 Task: Create a rule from the Agile list, Priority changed -> Complete task in the project AgileMentor if Priority Cleared then Complete Task
Action: Mouse moved to (60, 280)
Screenshot: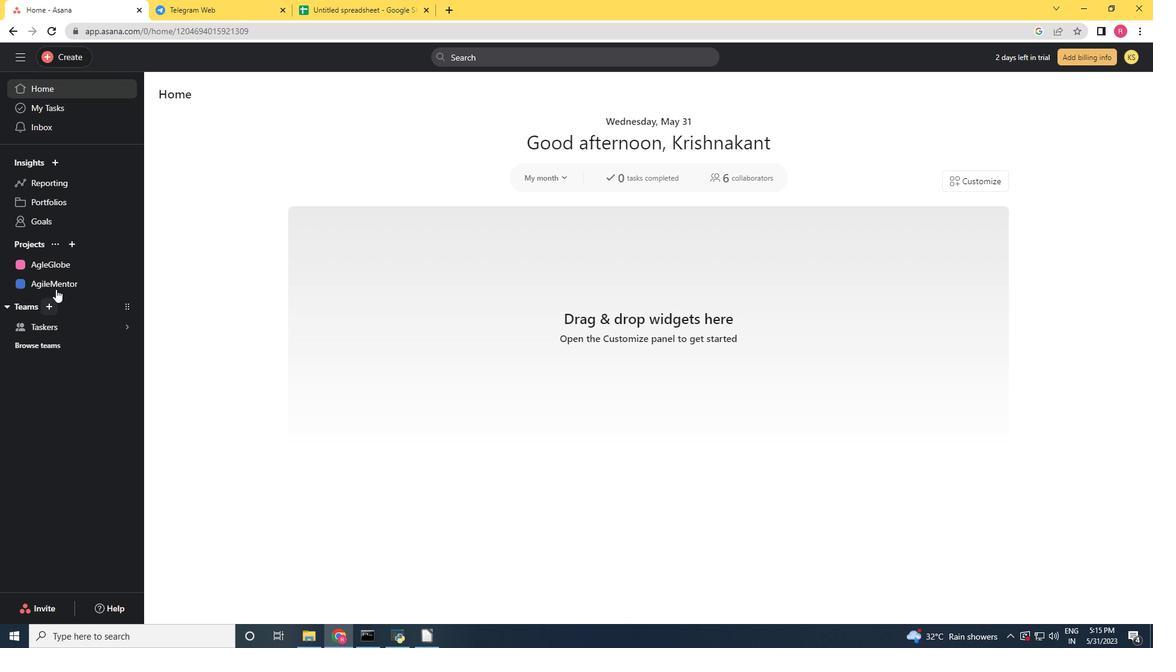 
Action: Mouse pressed left at (60, 280)
Screenshot: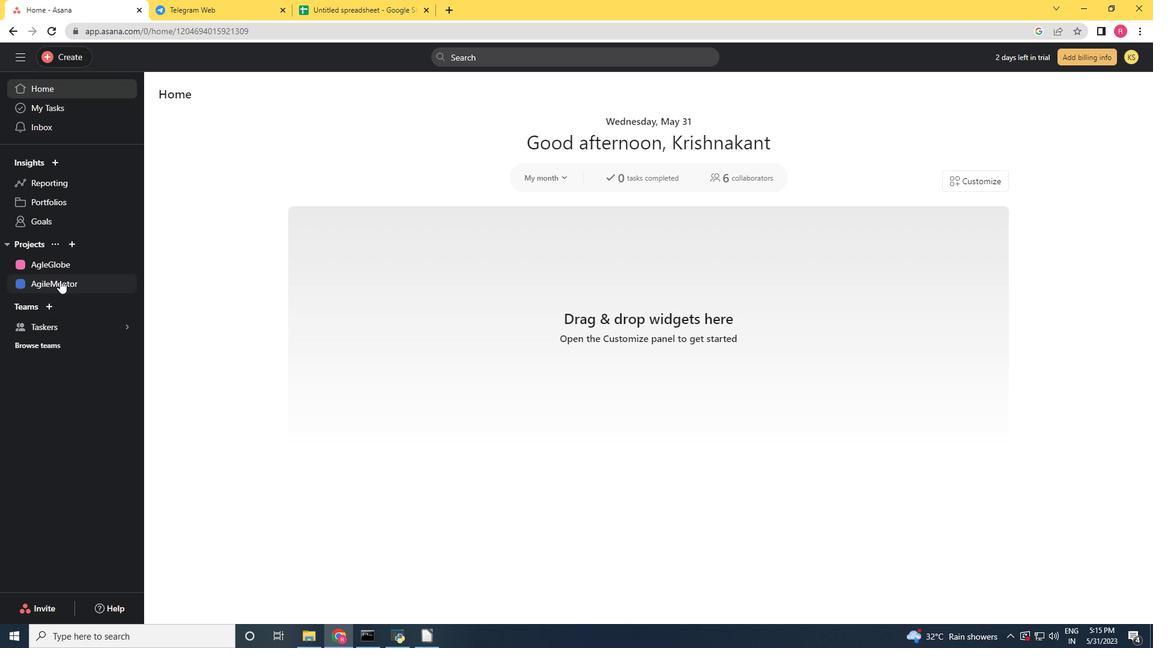 
Action: Mouse moved to (1106, 112)
Screenshot: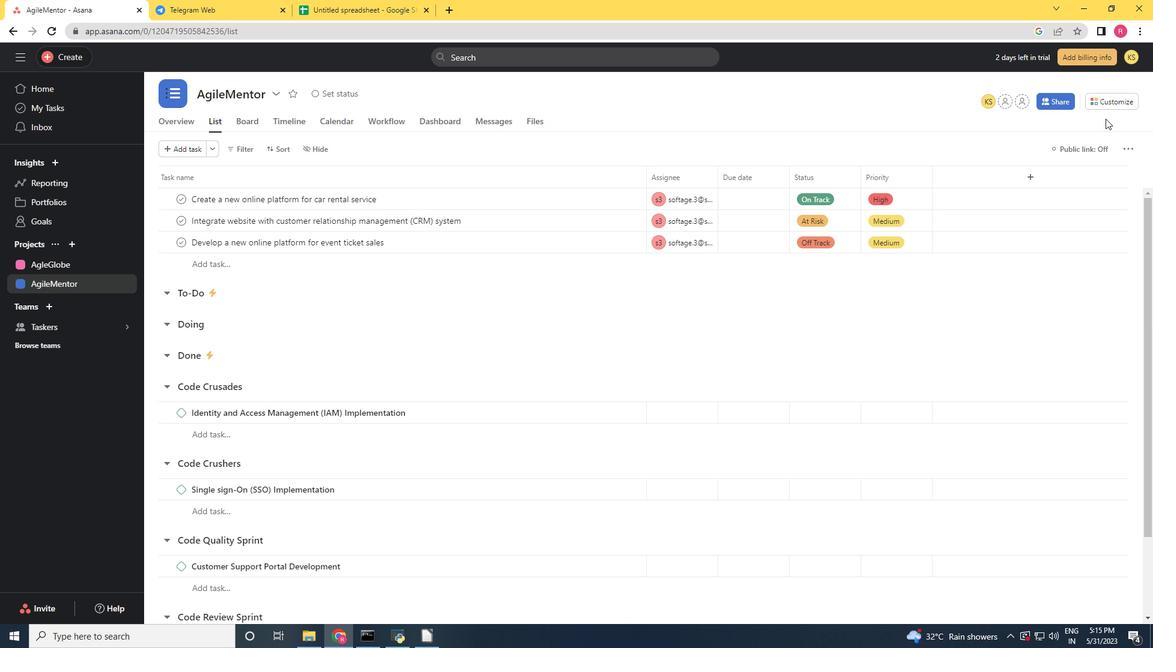 
Action: Mouse pressed left at (1106, 112)
Screenshot: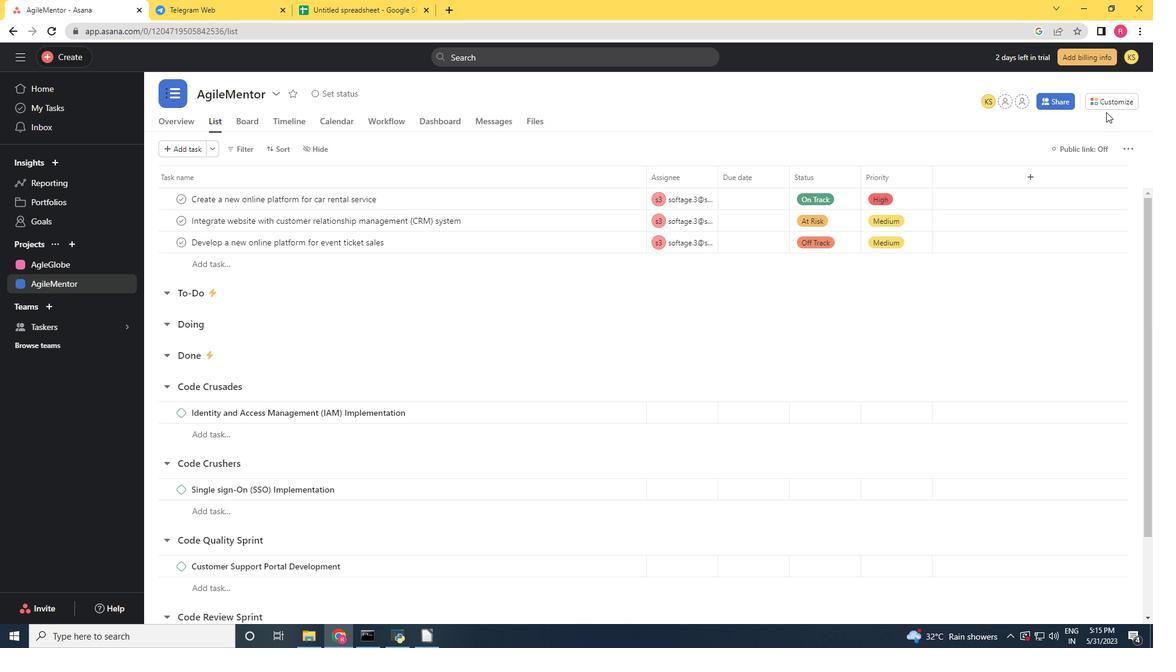 
Action: Mouse moved to (1107, 106)
Screenshot: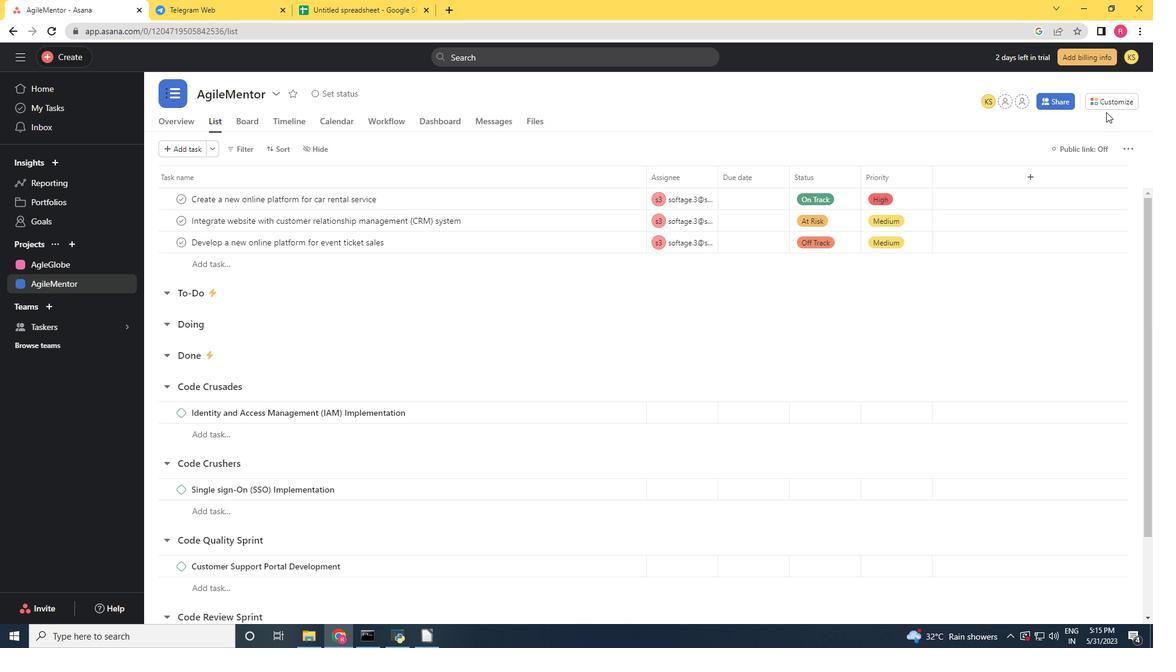 
Action: Mouse pressed left at (1107, 106)
Screenshot: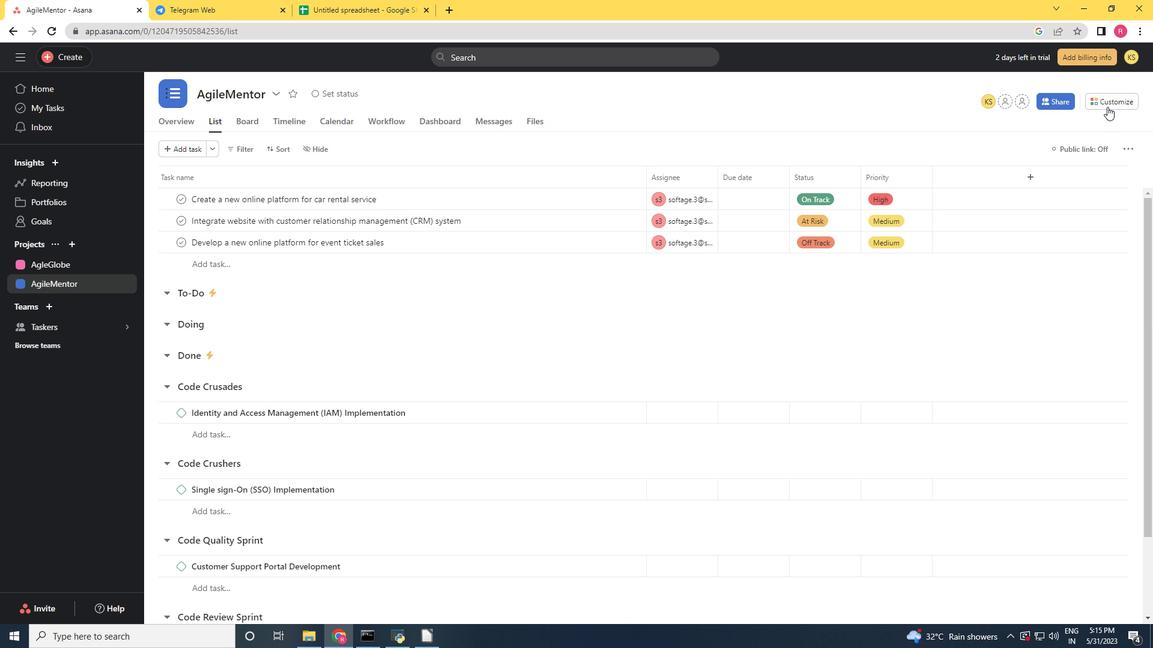 
Action: Mouse moved to (902, 257)
Screenshot: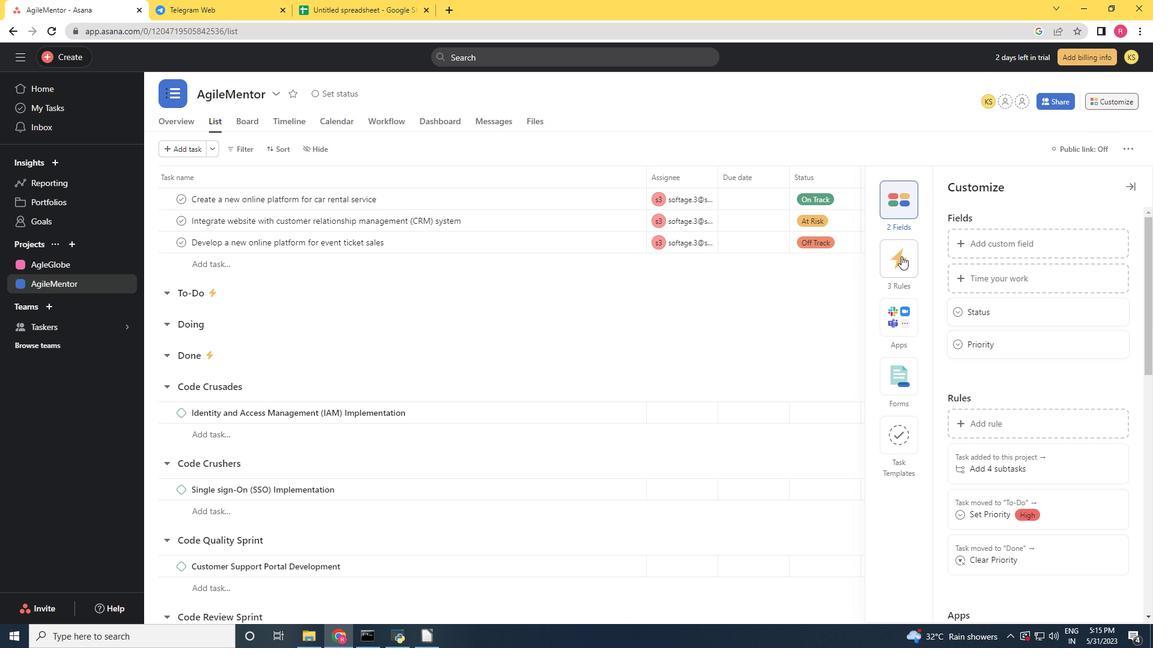 
Action: Mouse pressed left at (902, 257)
Screenshot: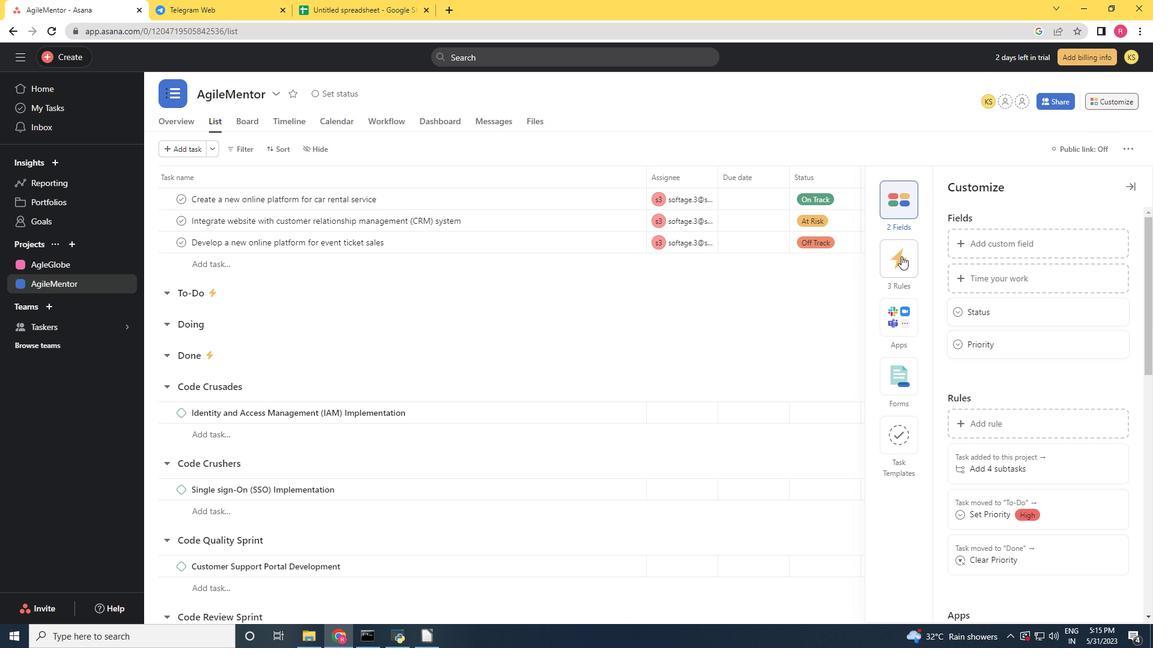 
Action: Mouse moved to (977, 234)
Screenshot: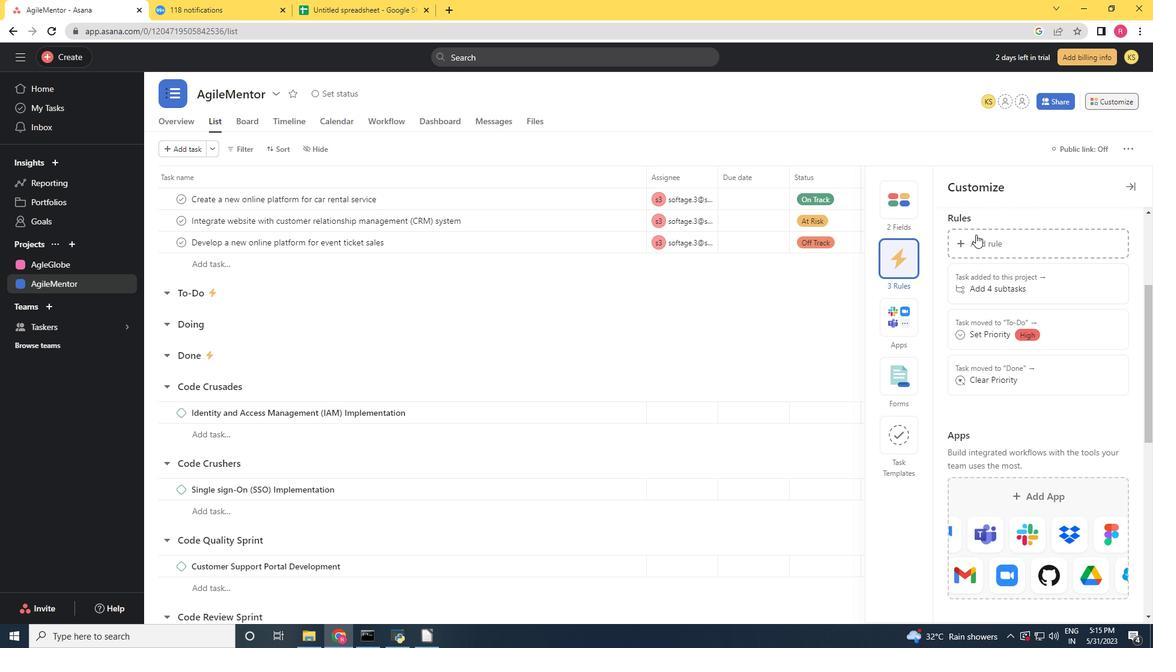 
Action: Mouse pressed left at (977, 234)
Screenshot: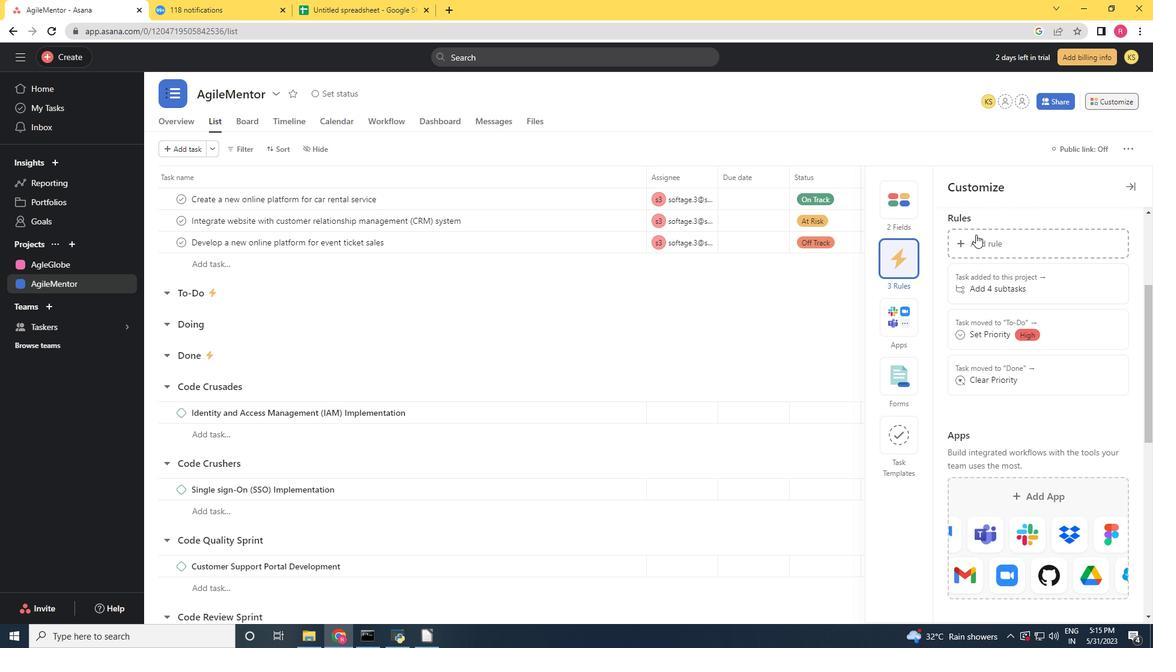 
Action: Mouse moved to (247, 183)
Screenshot: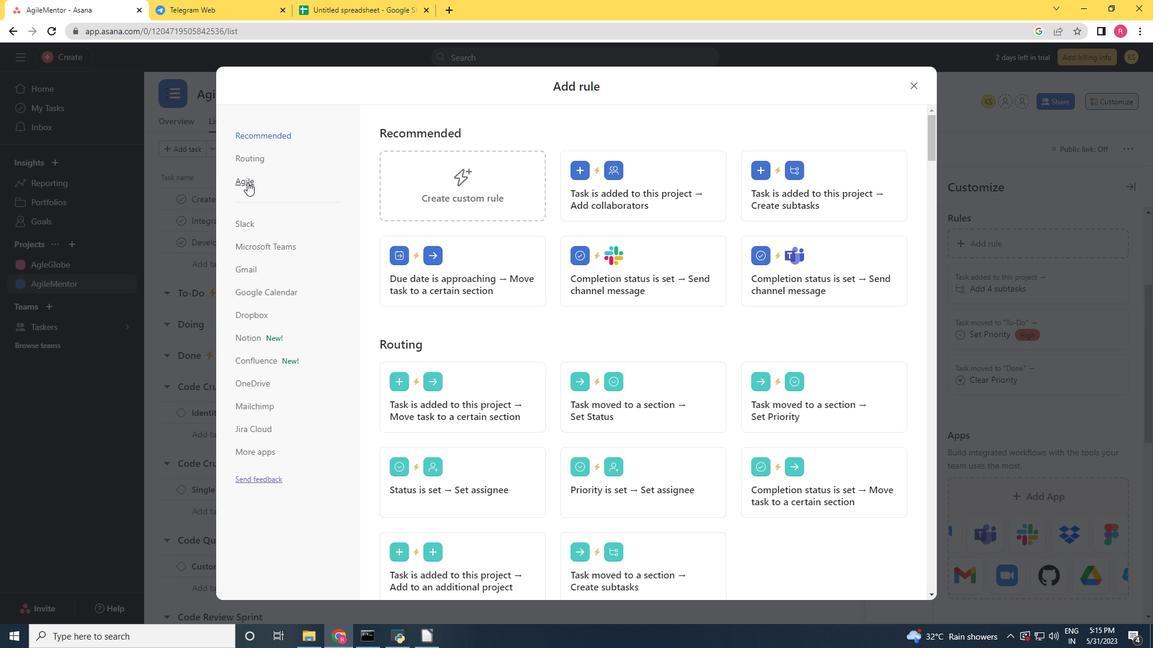 
Action: Mouse pressed left at (247, 183)
Screenshot: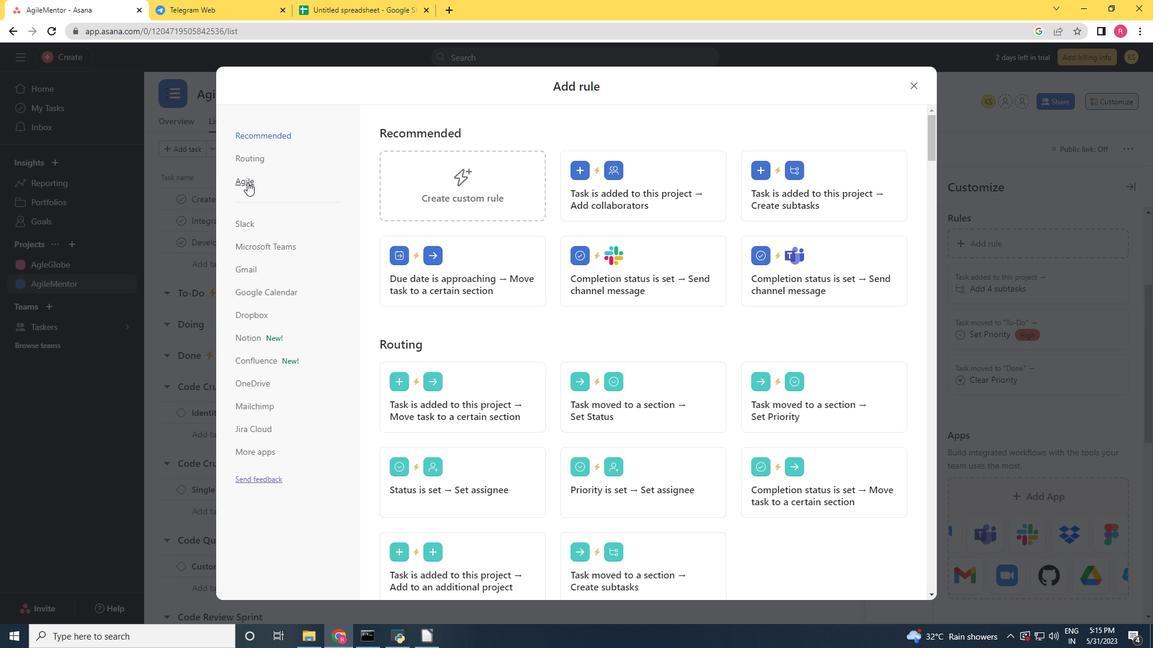 
Action: Mouse moved to (639, 174)
Screenshot: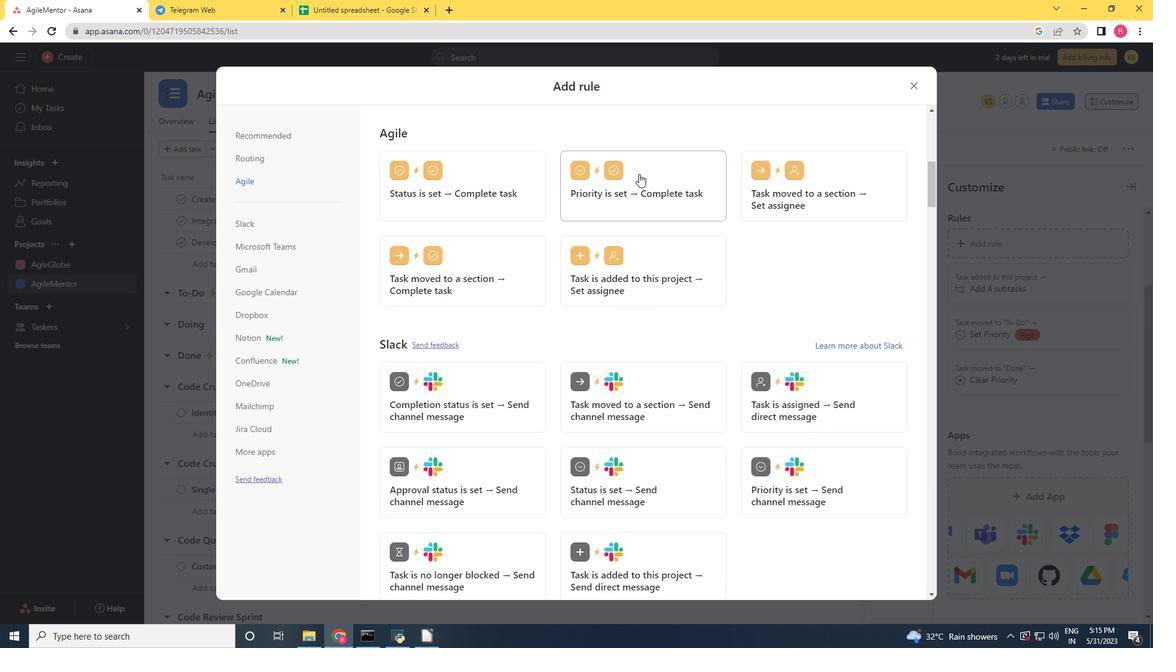 
Action: Mouse pressed left at (639, 174)
Screenshot: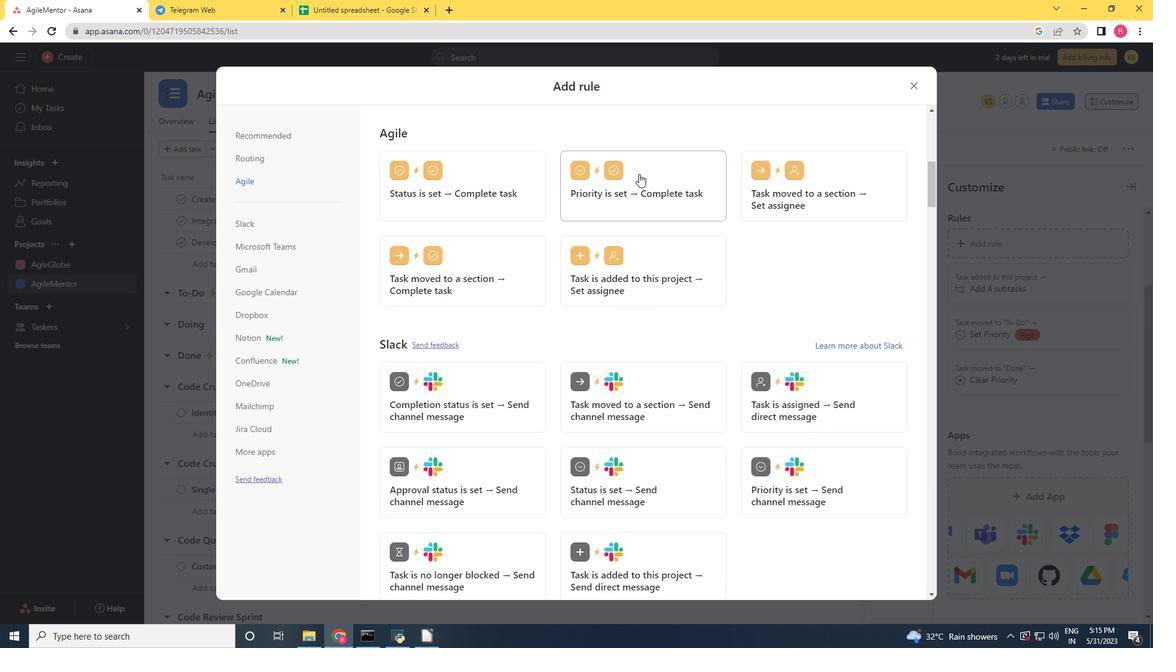 
Action: Mouse moved to (772, 202)
Screenshot: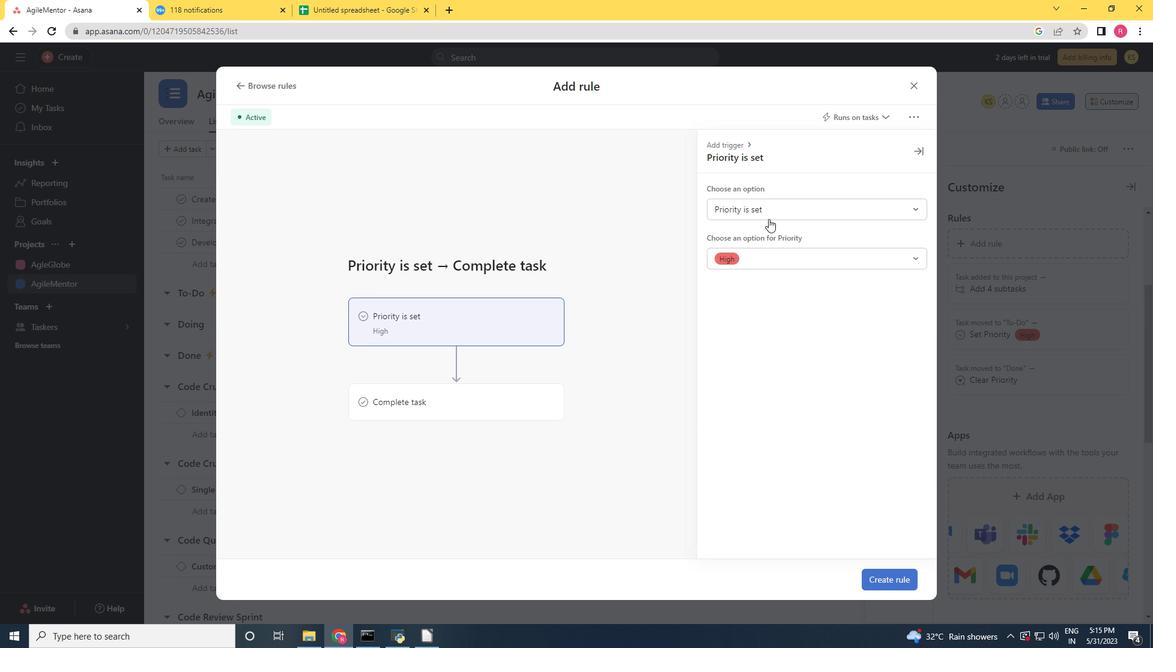 
Action: Mouse pressed left at (772, 202)
Screenshot: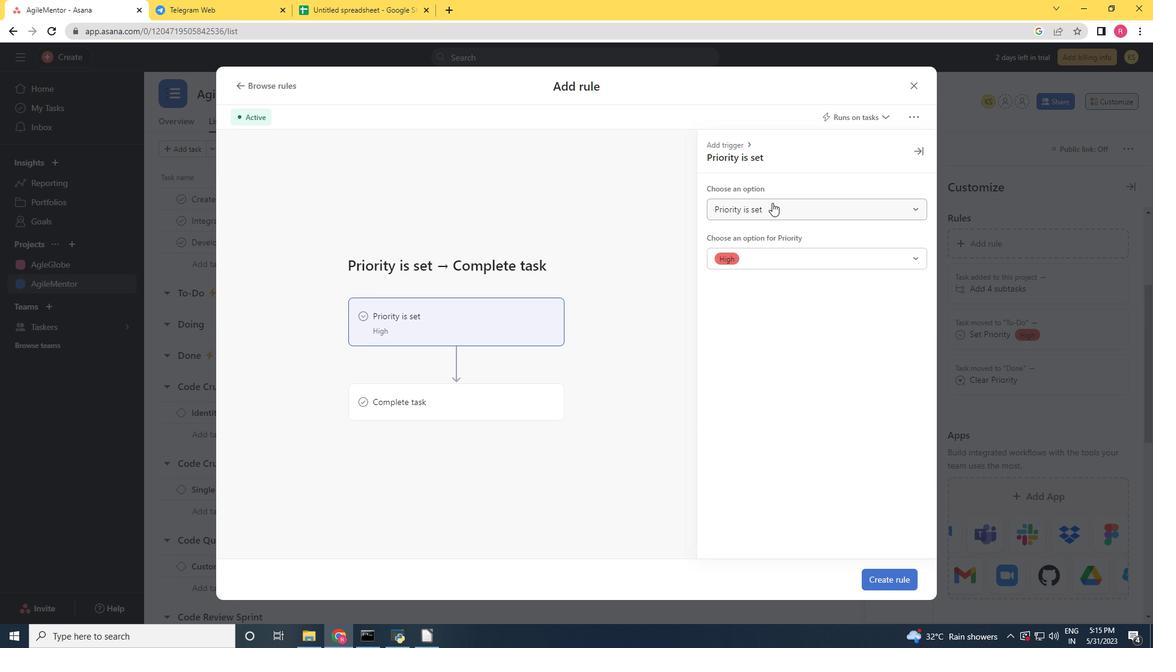 
Action: Mouse moved to (772, 254)
Screenshot: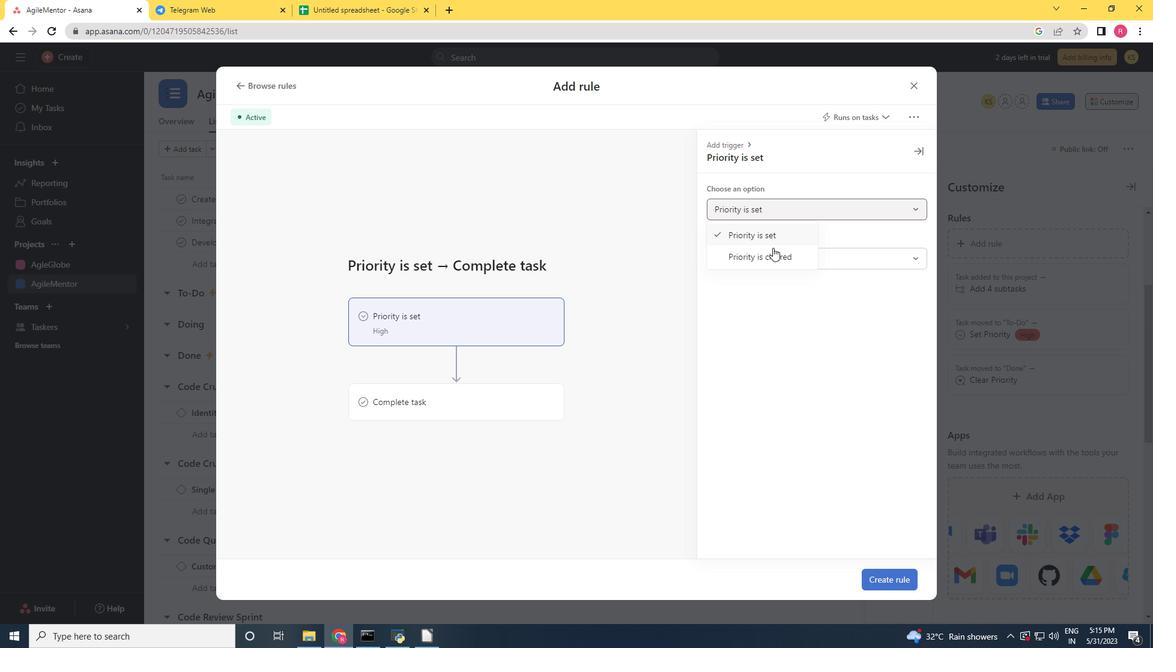 
Action: Mouse pressed left at (772, 254)
Screenshot: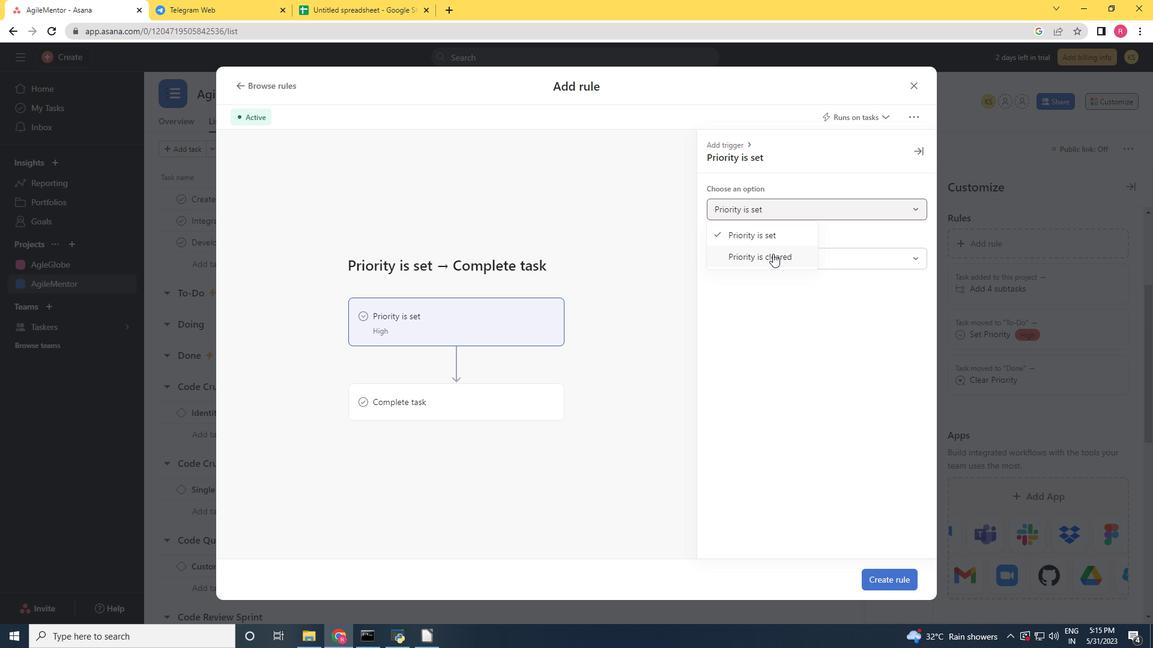 
Action: Mouse moved to (500, 388)
Screenshot: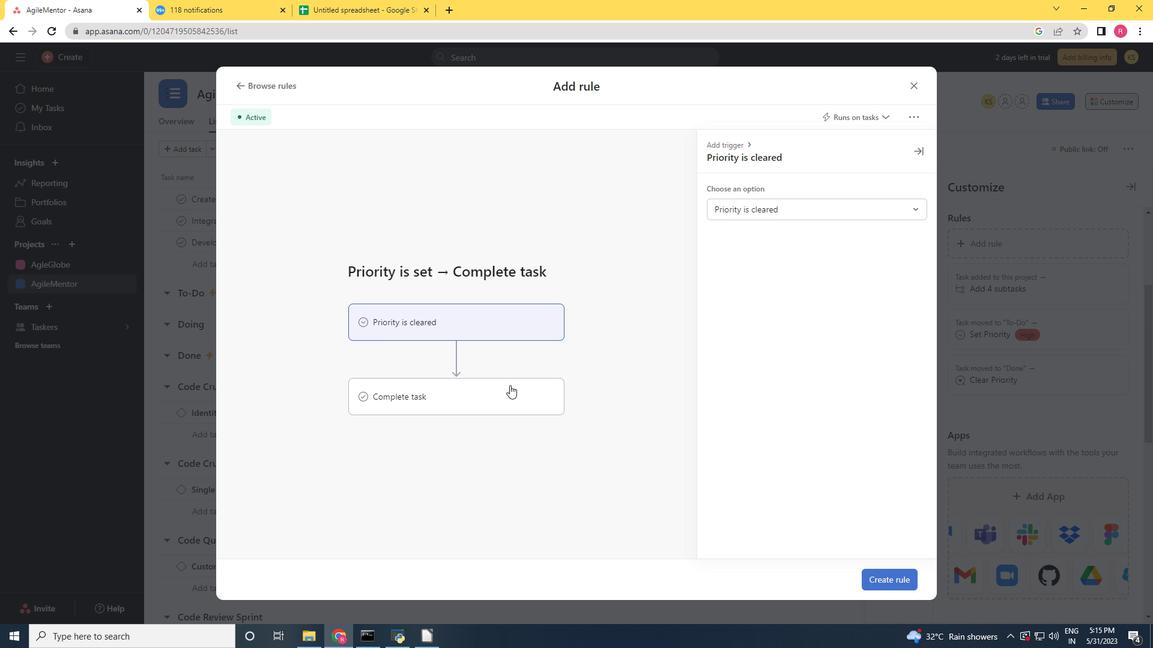 
Action: Mouse pressed left at (500, 388)
Screenshot: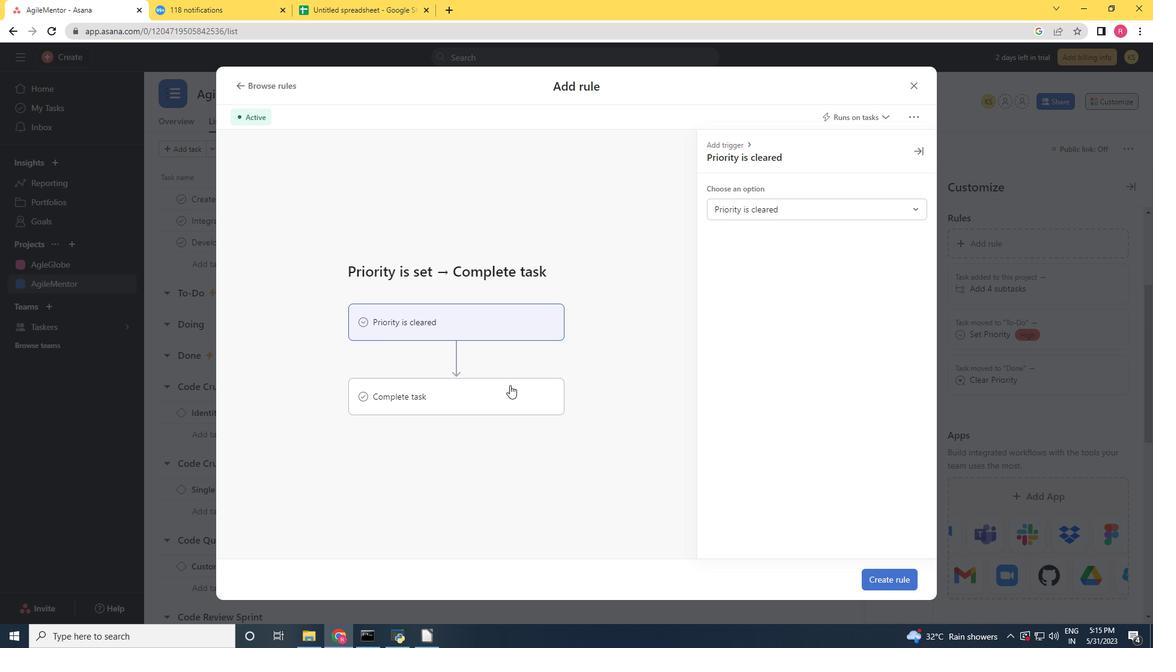 
Action: Mouse moved to (735, 203)
Screenshot: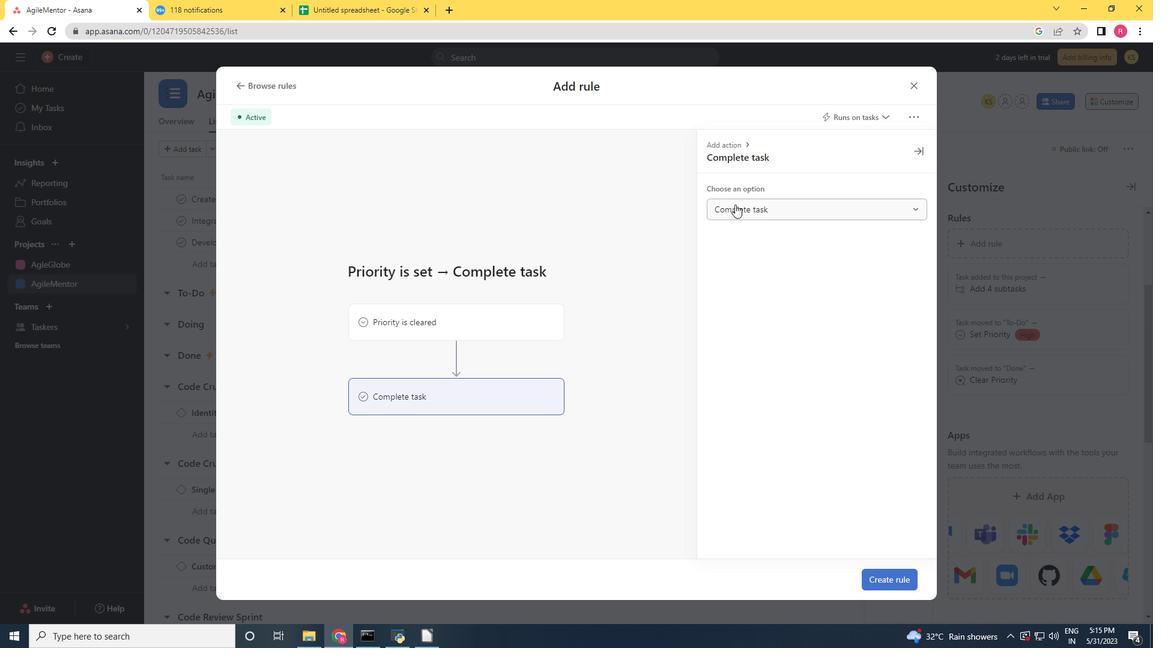 
Action: Mouse pressed left at (735, 203)
Screenshot: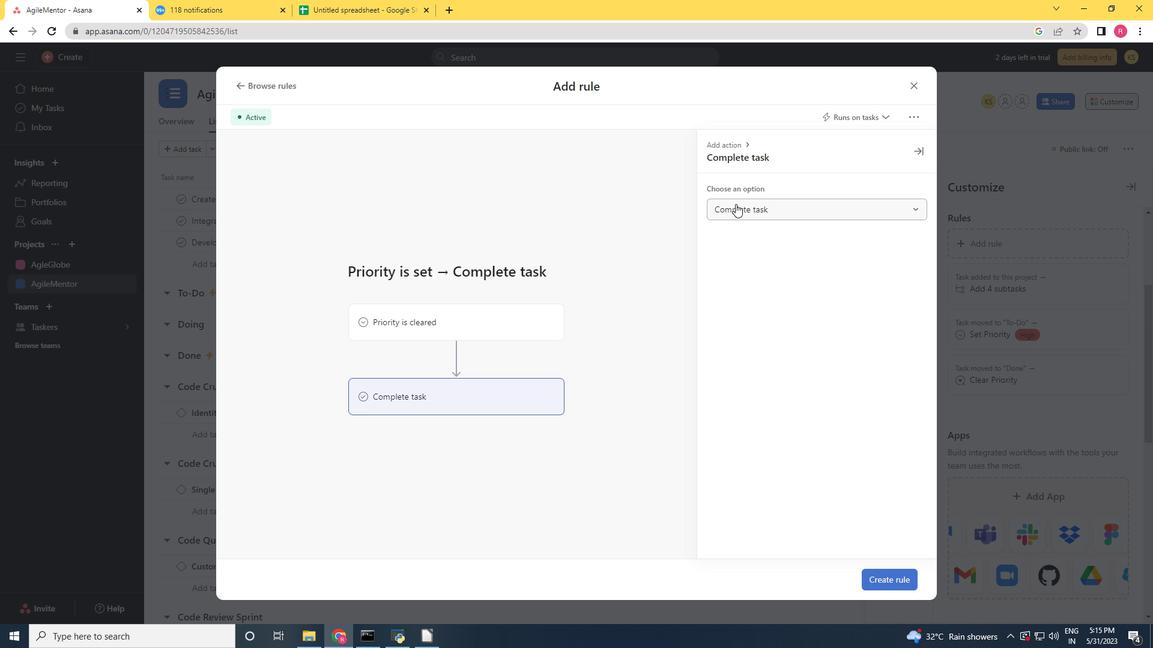 
Action: Mouse moved to (741, 224)
Screenshot: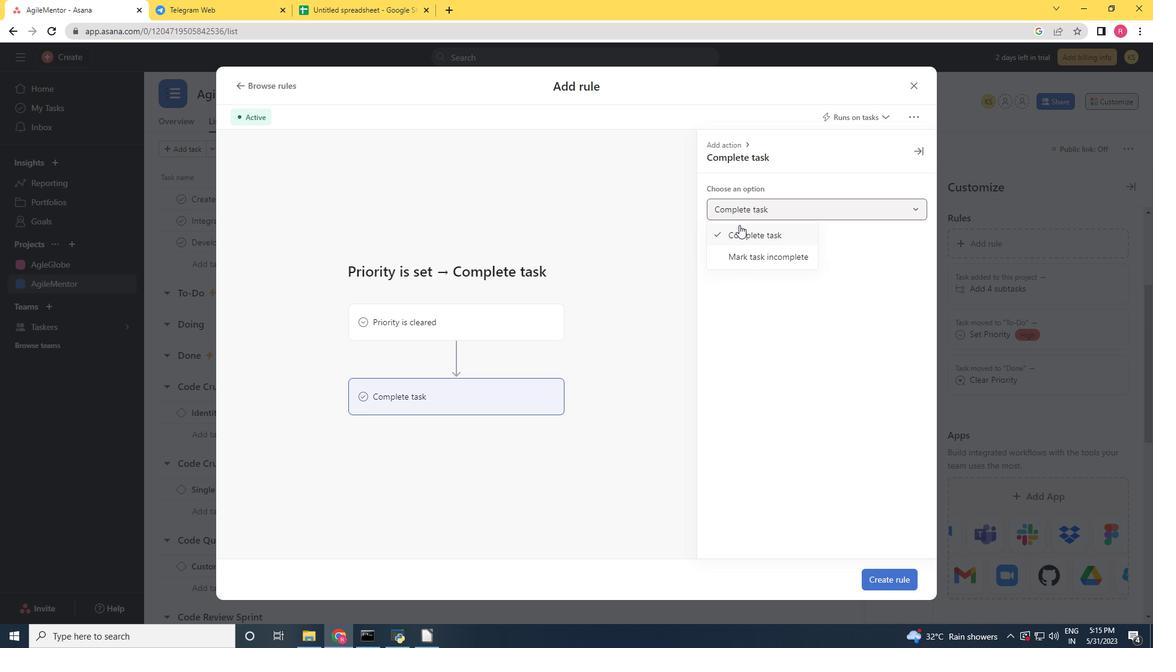 
Action: Mouse pressed left at (741, 224)
Screenshot: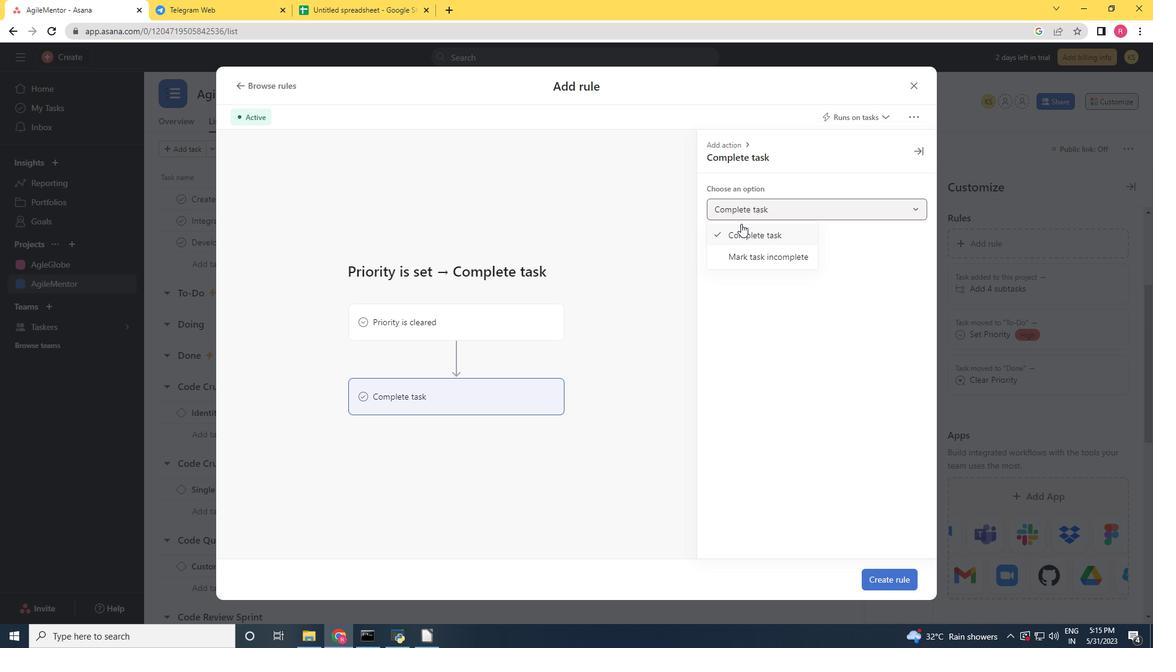 
Action: Mouse moved to (894, 581)
Screenshot: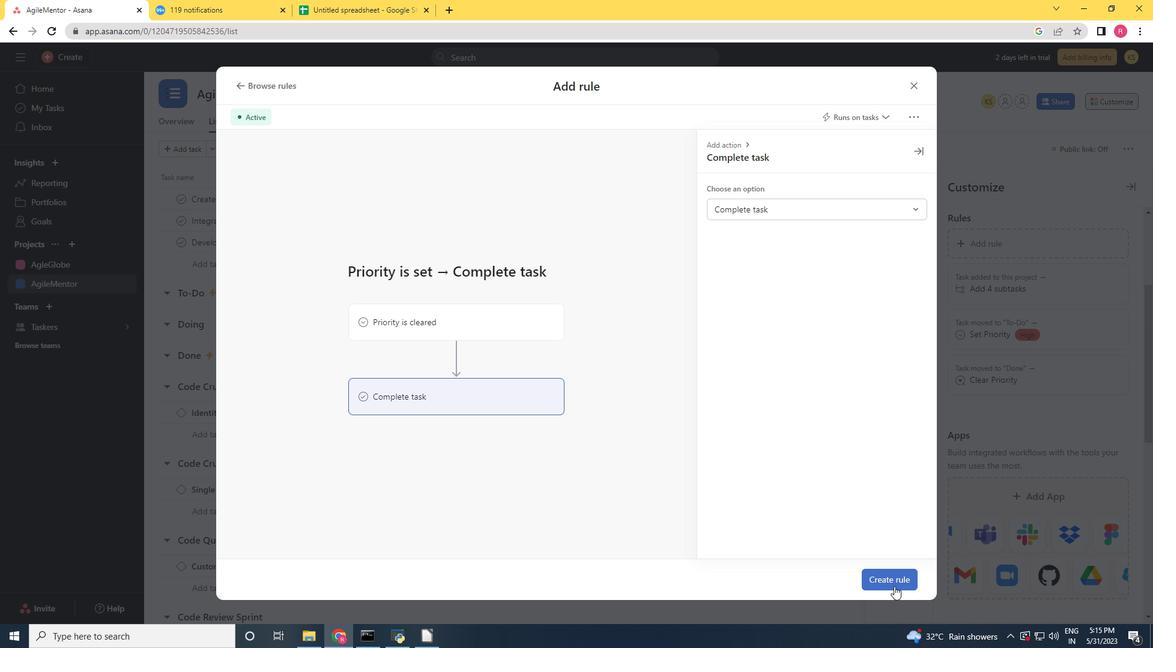 
Action: Mouse pressed left at (894, 581)
Screenshot: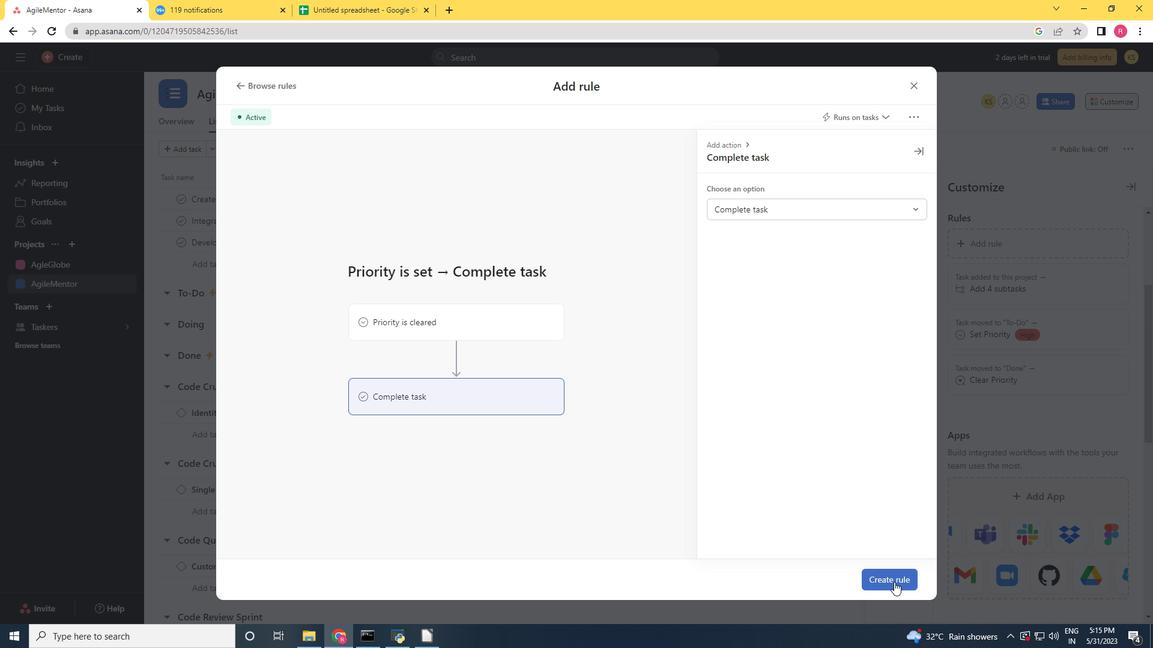 
